 Task: Add about "Our organization is a dynamic and innovative industry organization dedicated to mission".
Action: Mouse moved to (686, 78)
Screenshot: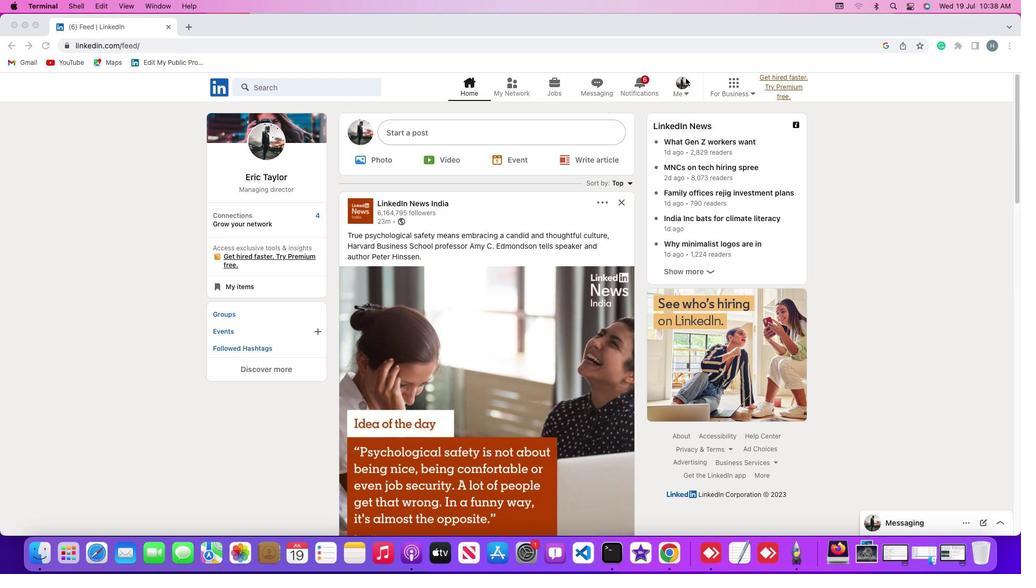 
Action: Mouse pressed left at (686, 78)
Screenshot: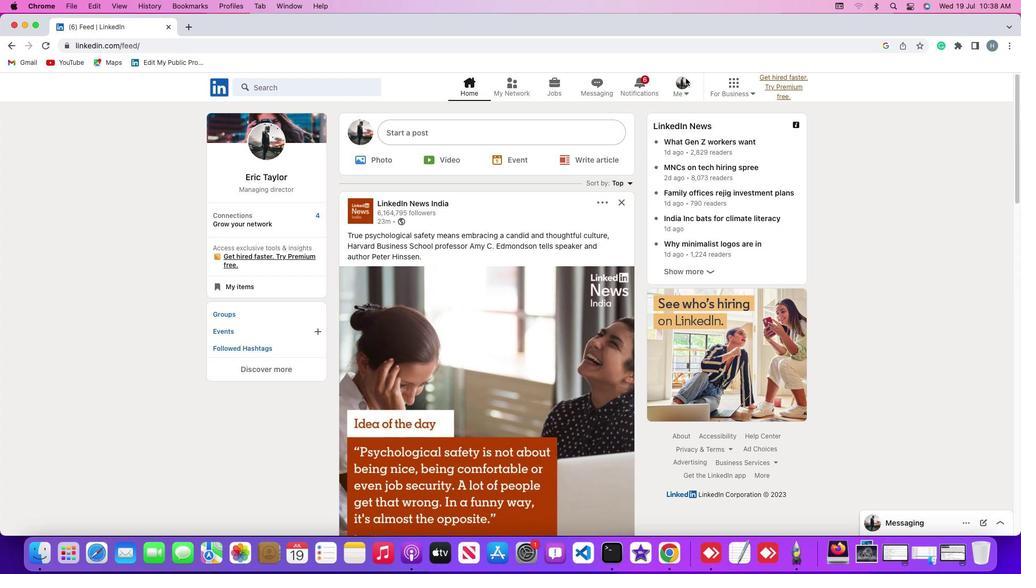 
Action: Mouse moved to (685, 88)
Screenshot: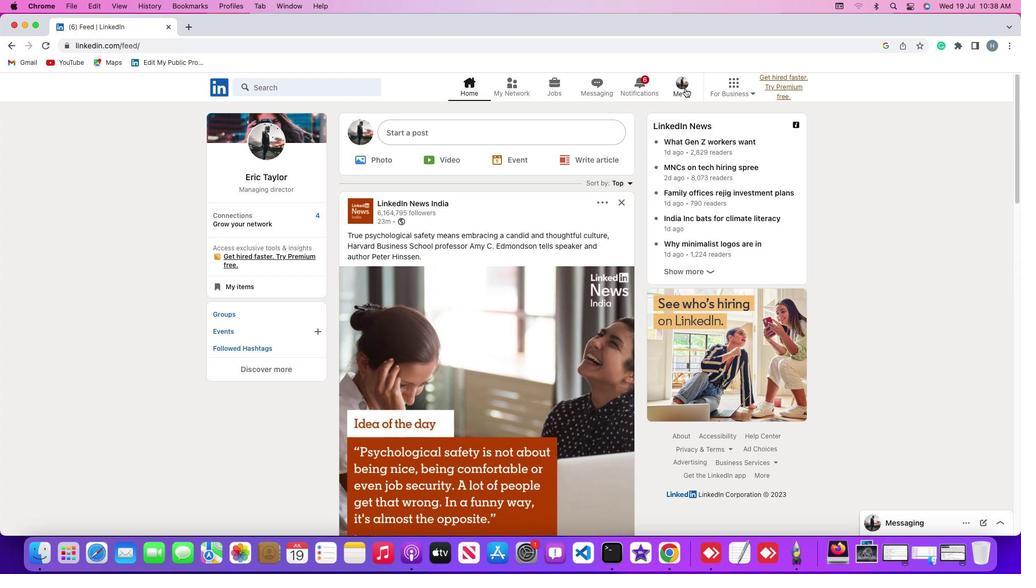 
Action: Mouse pressed left at (685, 88)
Screenshot: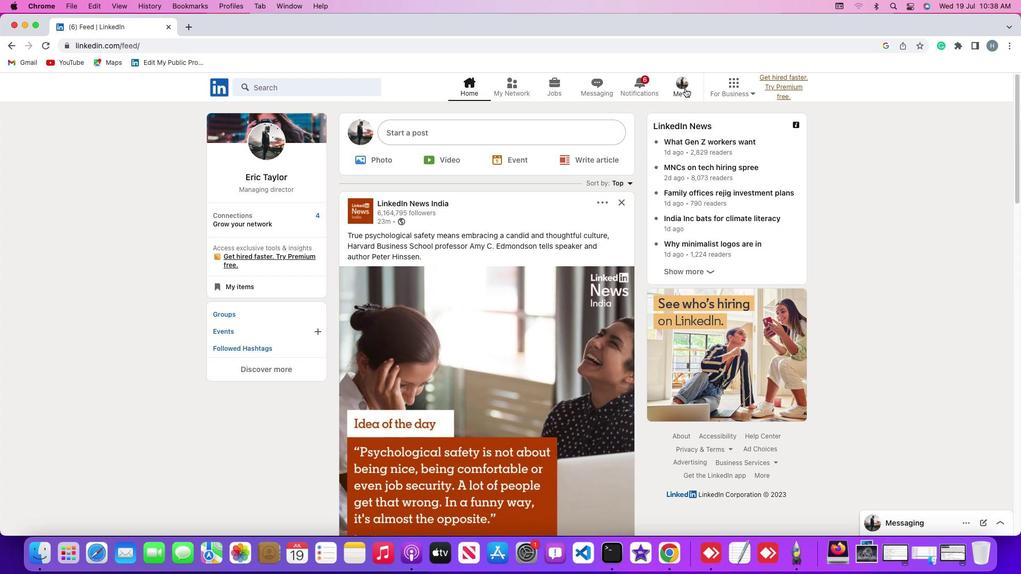 
Action: Mouse moved to (681, 145)
Screenshot: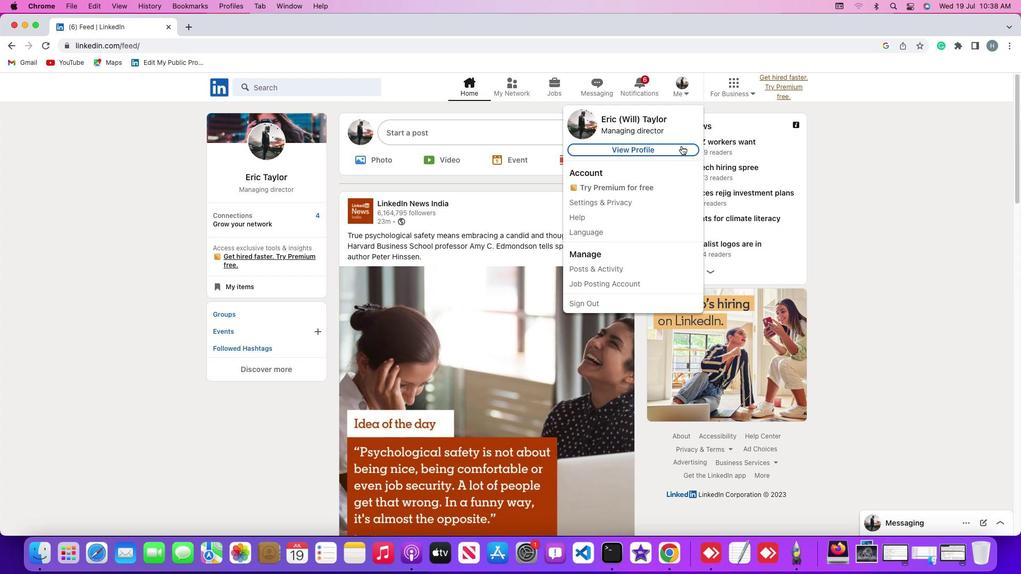 
Action: Mouse pressed left at (681, 145)
Screenshot: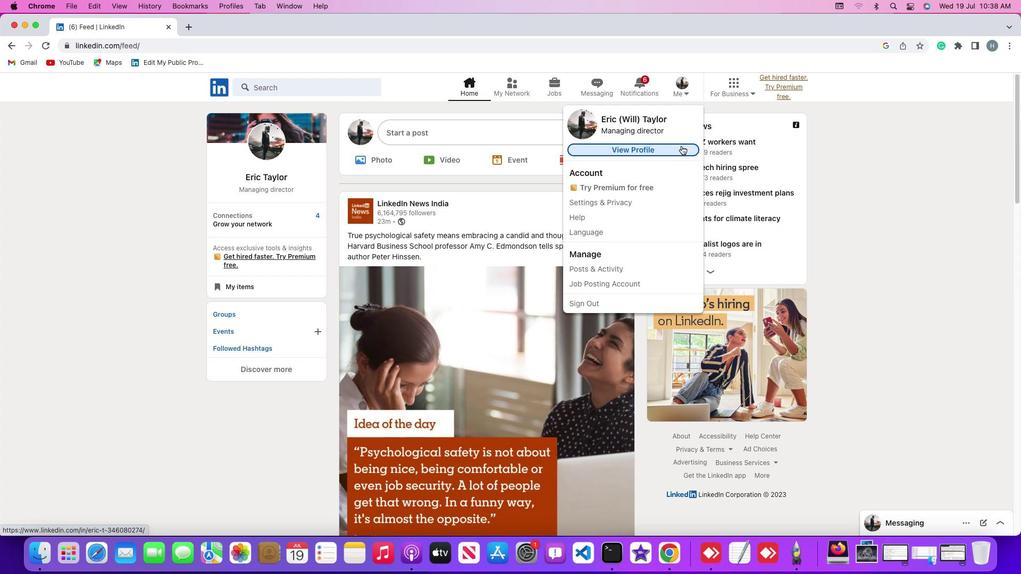 
Action: Mouse moved to (251, 322)
Screenshot: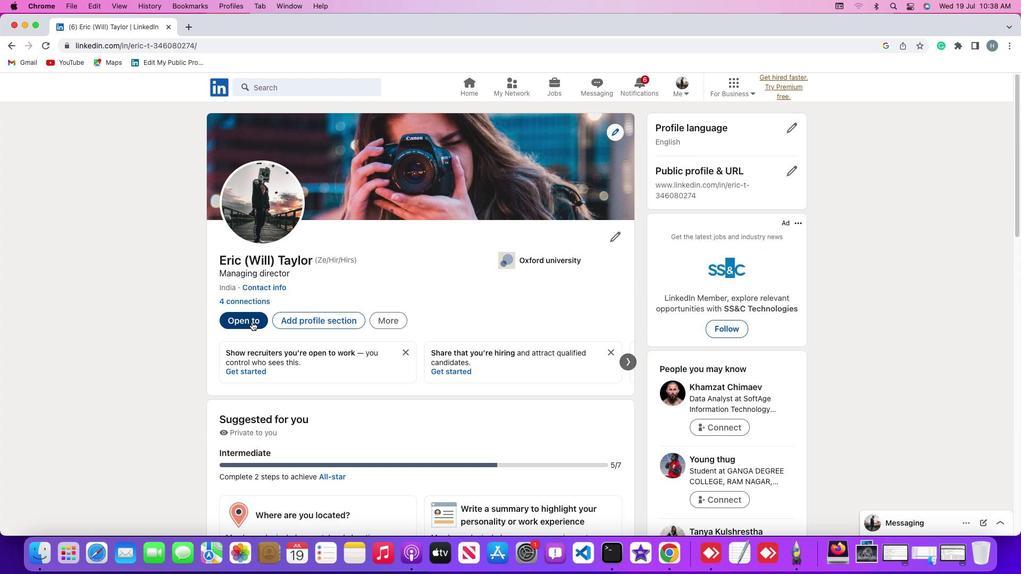 
Action: Mouse pressed left at (251, 322)
Screenshot: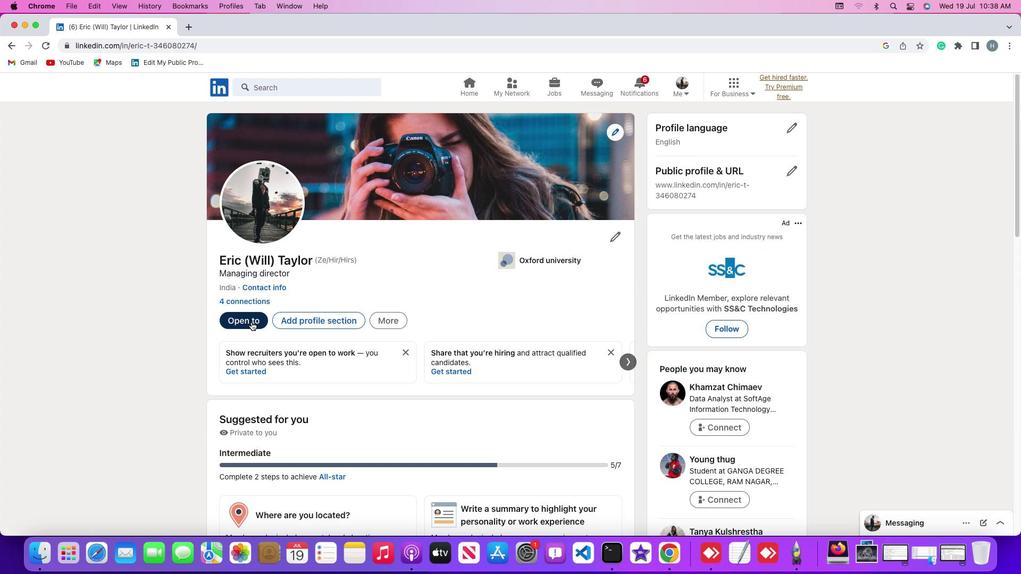
Action: Mouse moved to (270, 426)
Screenshot: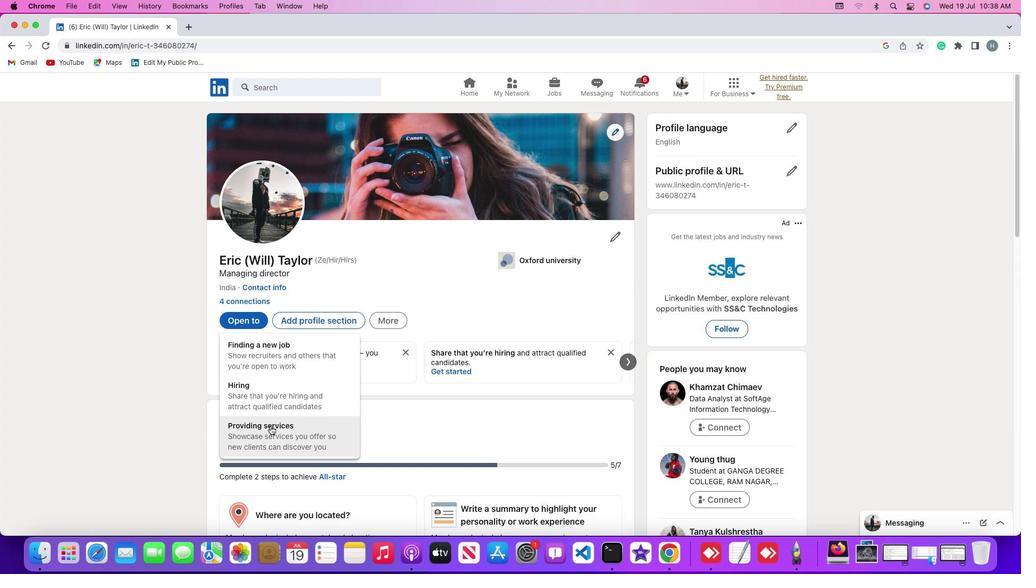 
Action: Mouse pressed left at (270, 426)
Screenshot: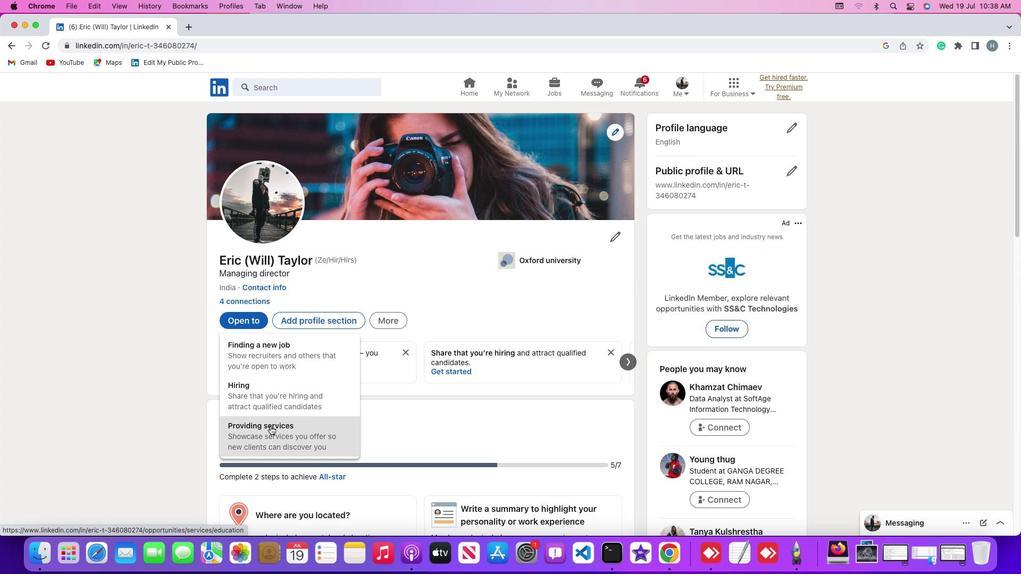 
Action: Mouse moved to (657, 251)
Screenshot: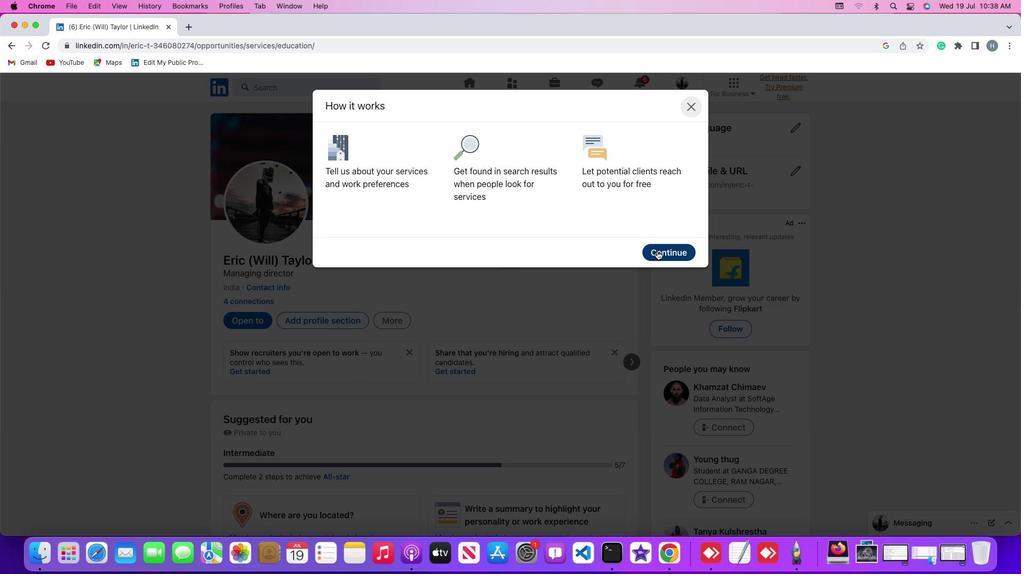 
Action: Mouse pressed left at (657, 251)
Screenshot: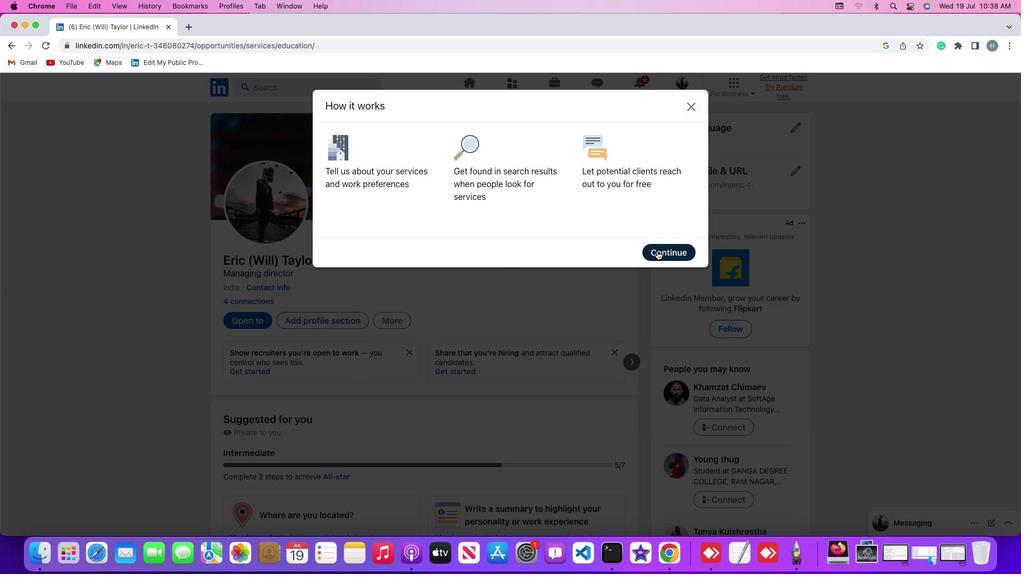 
Action: Mouse moved to (520, 226)
Screenshot: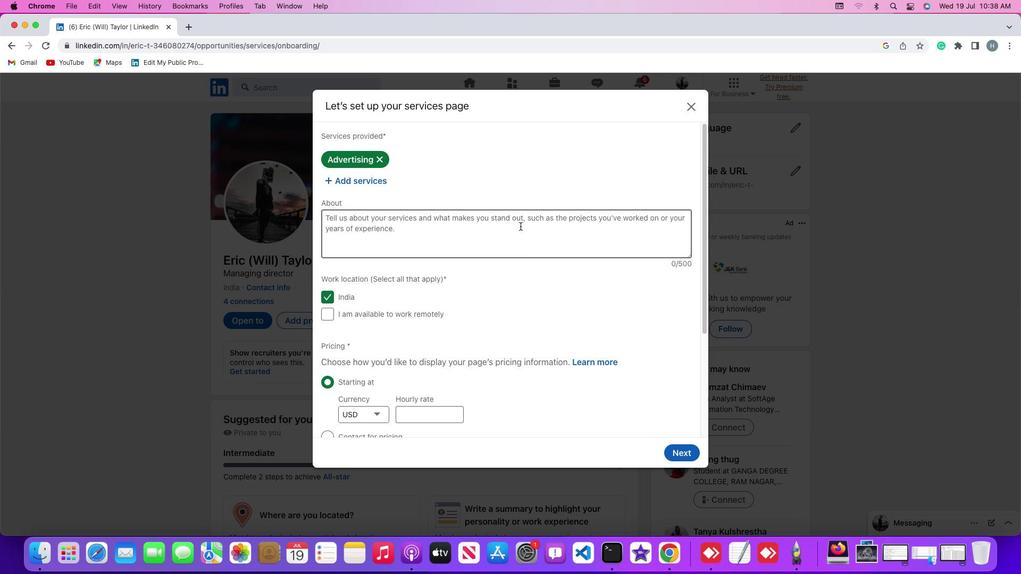 
Action: Mouse pressed left at (520, 226)
Screenshot: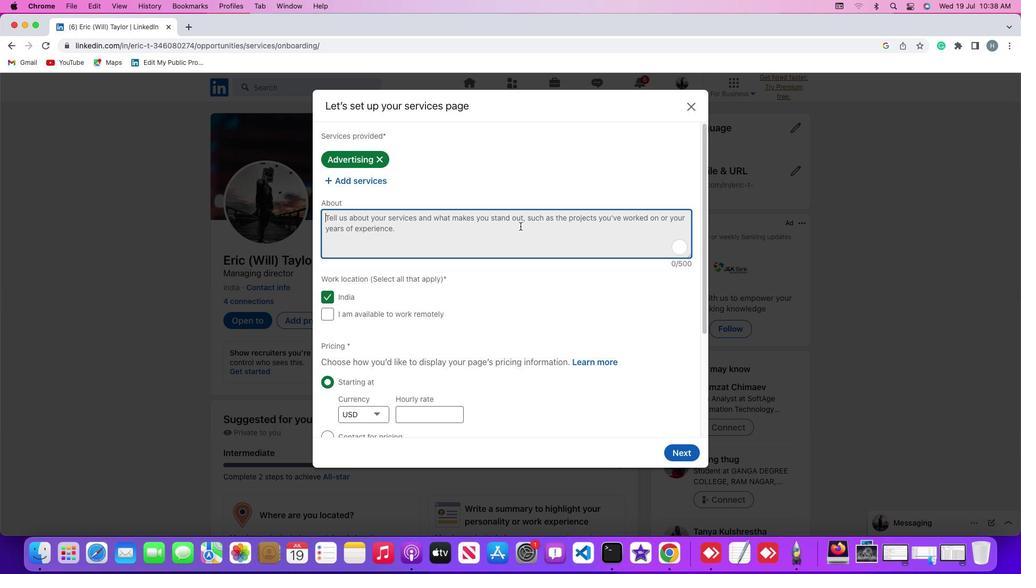 
Action: Key pressed Key.shift'O''u''r'Key.space'o''r''g''a''n''i''z''a''t''i''o''n'Key.space'i''s'Key.space'a'Key.space'd''y''n''a''m''i''c'Key.space'a''n''d'Key.space'i''n''n''o''v''a''t''i''v''e'Key.space'i''n''d''u''s''t''r''y'Key.space'o''r''g''a''n''i''z''a''t''i''o''n'Key.space'd''e''d''i''c''a''t''e''d'Key.space't''o'Key.space'm''i''s''s''i''o''n'
Screenshot: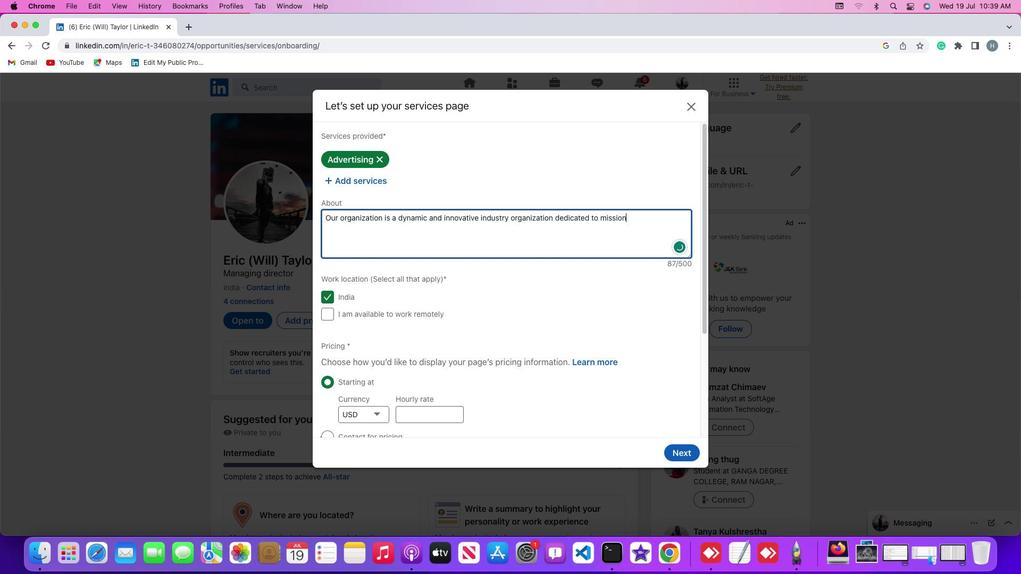 
Action: Mouse moved to (578, 289)
Screenshot: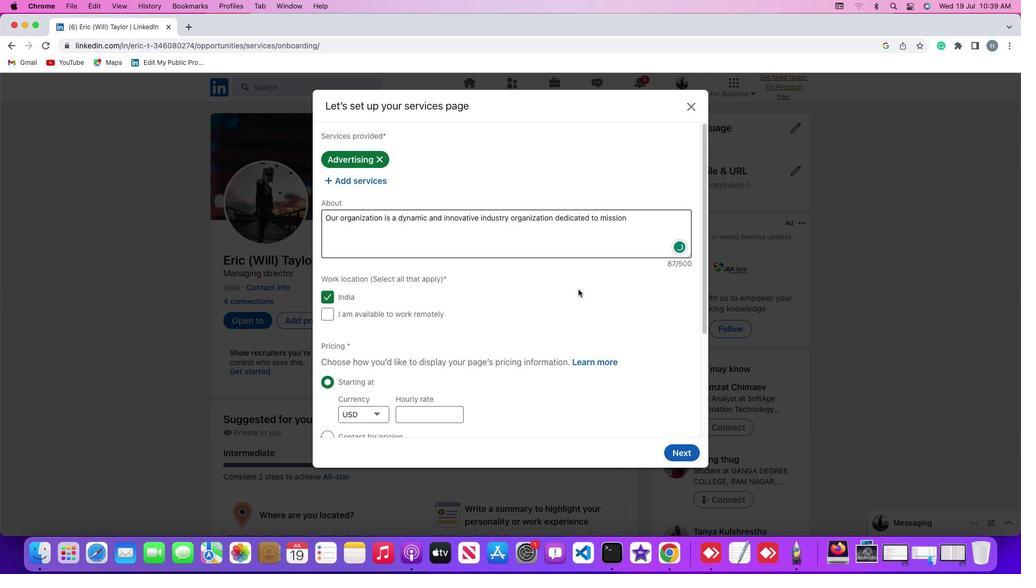 
Action: Mouse pressed left at (578, 289)
Screenshot: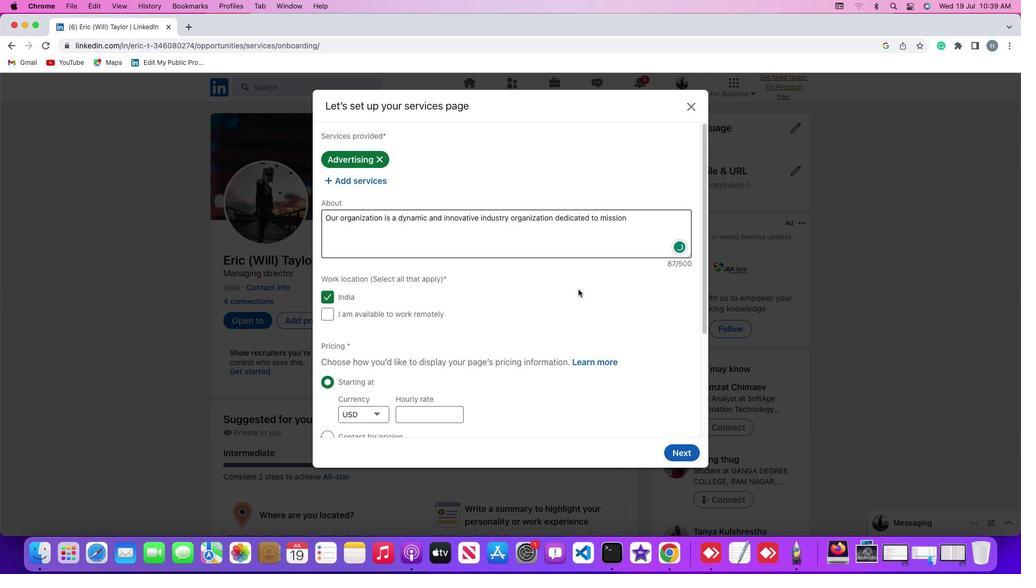 
